 Task: Set the Layer A code rate for the ISDB-T reception parameter to 3/4.
Action: Mouse moved to (183, 37)
Screenshot: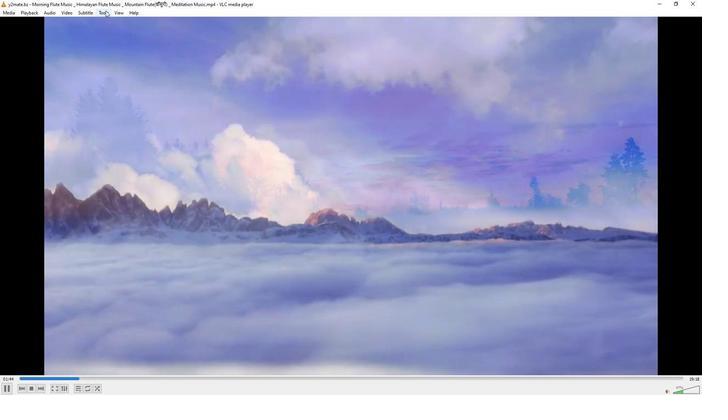 
Action: Mouse pressed left at (183, 37)
Screenshot: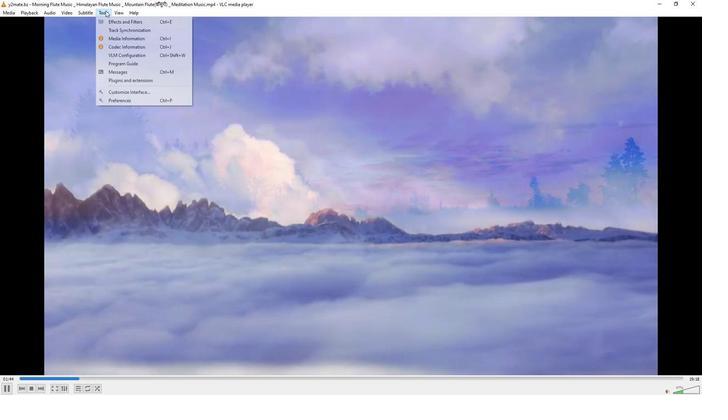 
Action: Mouse moved to (192, 119)
Screenshot: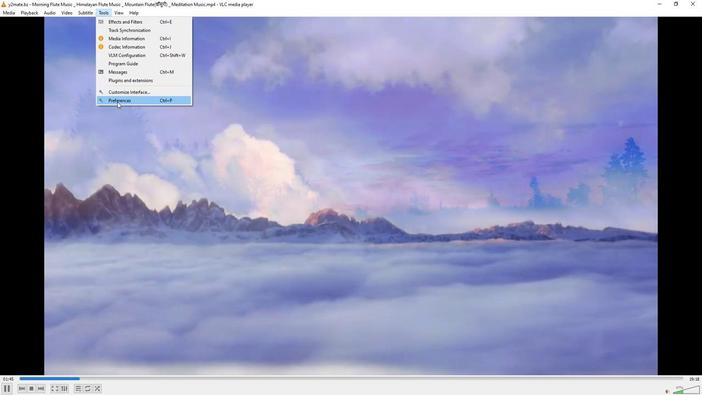 
Action: Mouse pressed left at (192, 119)
Screenshot: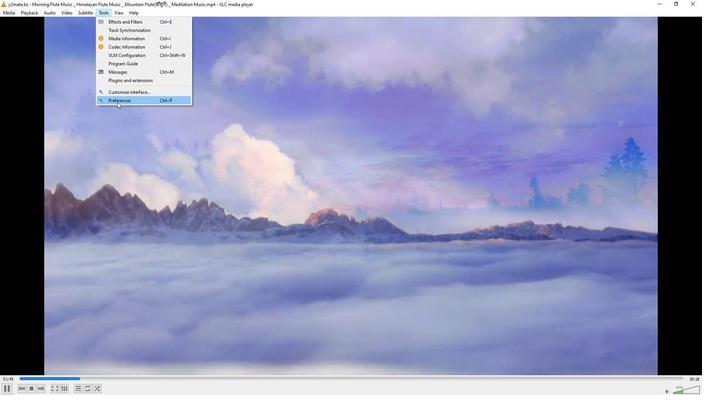 
Action: Mouse moved to (283, 315)
Screenshot: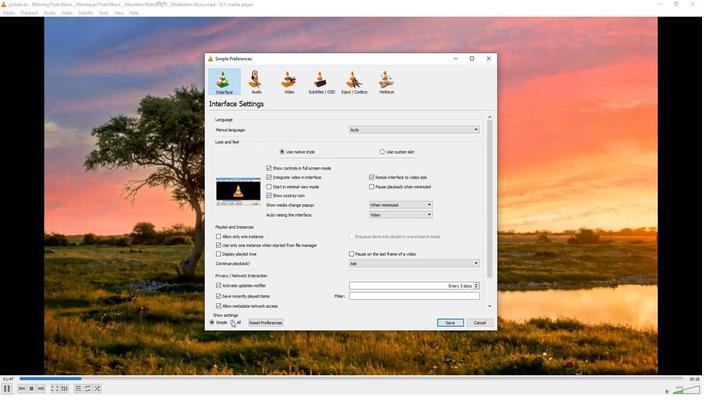 
Action: Mouse pressed left at (283, 315)
Screenshot: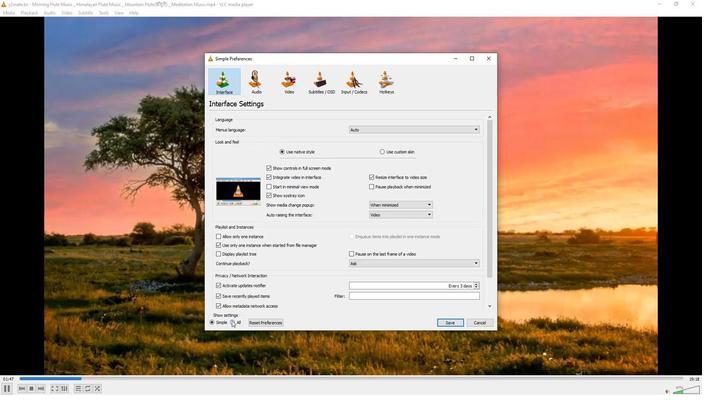 
Action: Mouse moved to (276, 205)
Screenshot: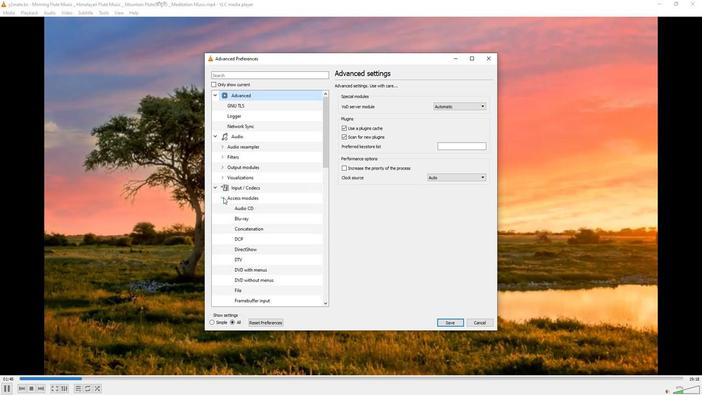 
Action: Mouse pressed left at (276, 205)
Screenshot: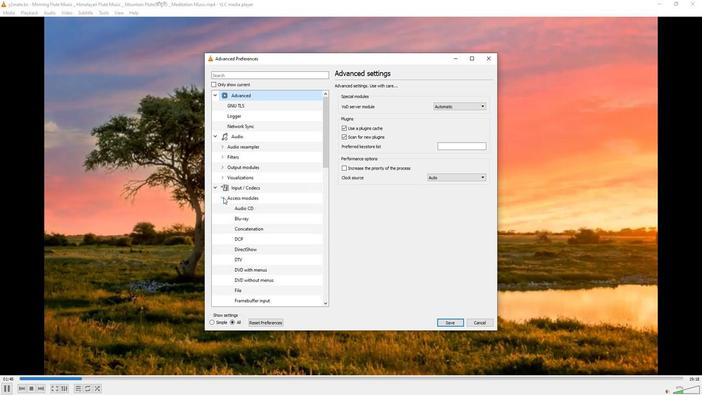 
Action: Mouse moved to (292, 260)
Screenshot: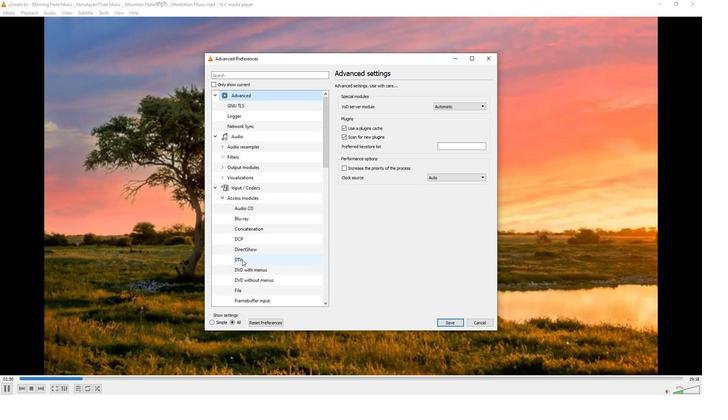 
Action: Mouse pressed left at (292, 260)
Screenshot: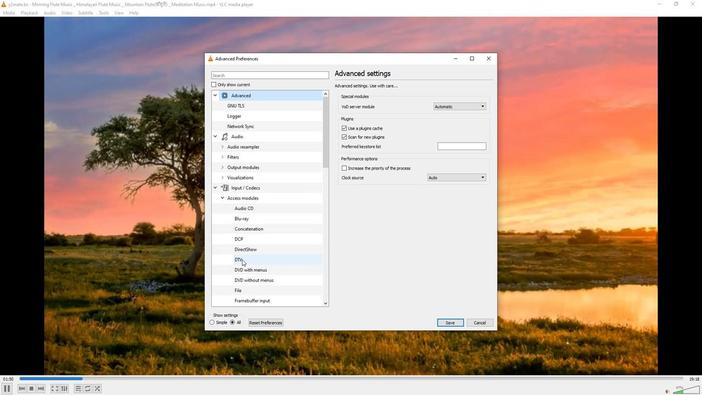
Action: Mouse moved to (470, 253)
Screenshot: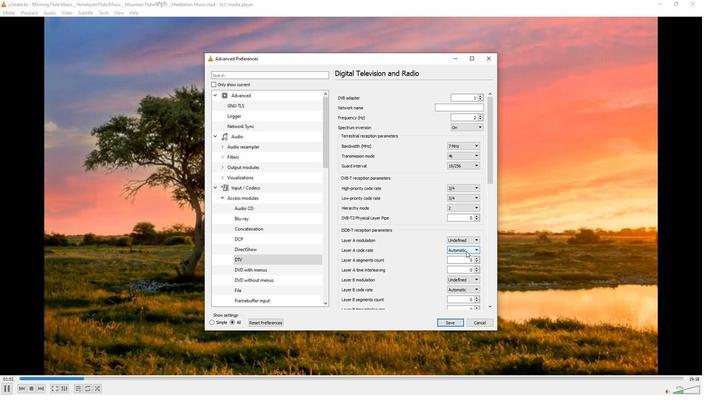 
Action: Mouse pressed left at (470, 253)
Screenshot: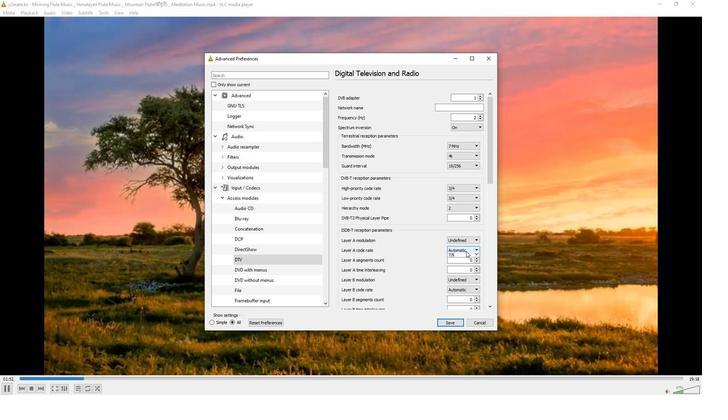 
Action: Mouse moved to (465, 277)
Screenshot: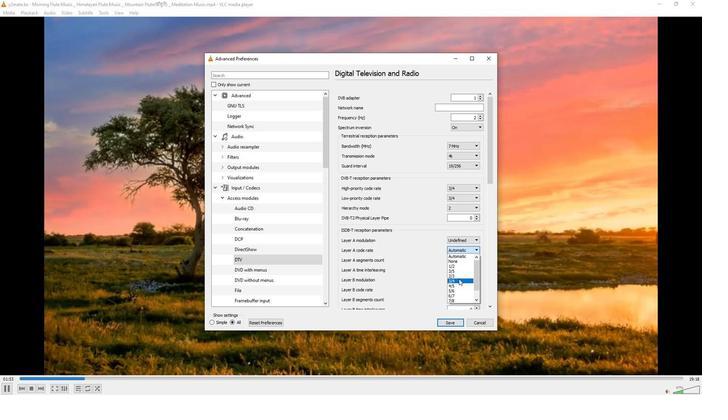 
Action: Mouse pressed left at (465, 277)
Screenshot: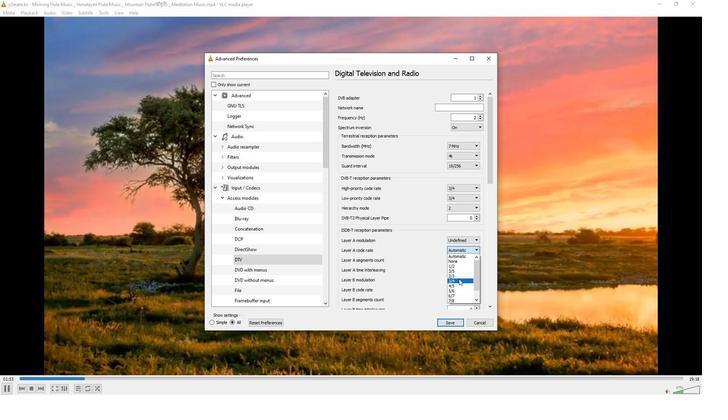 
Action: Mouse moved to (427, 258)
Screenshot: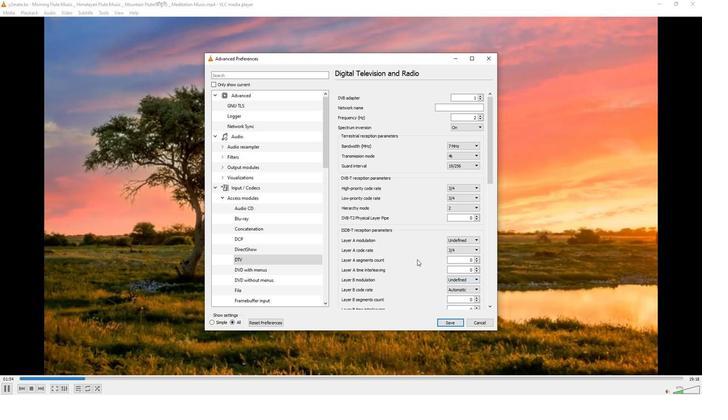 
